 Task: Assign in the project TransferLine the issue 'Improve the appâ€™s caching system for faster data retrieval' to the sprint 'Warp Speed Ahead'.
Action: Mouse moved to (255, 67)
Screenshot: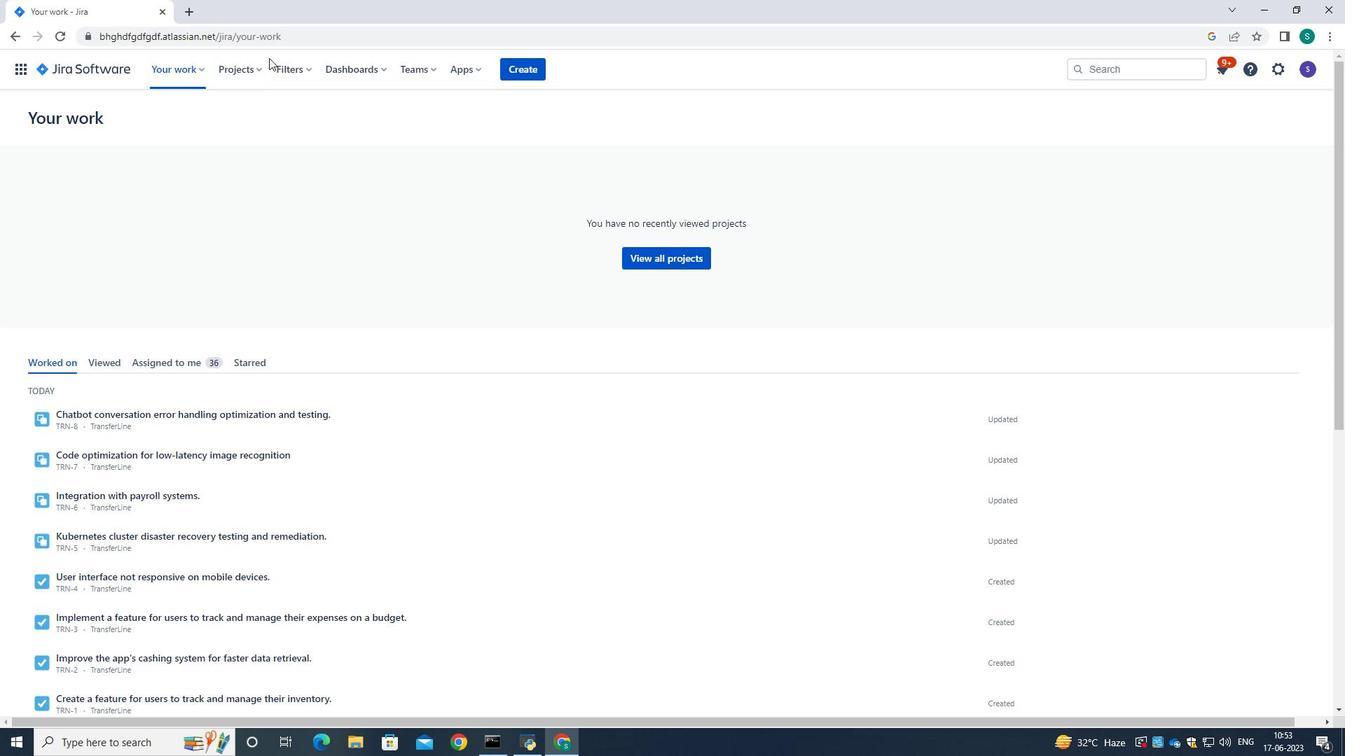 
Action: Mouse pressed left at (255, 67)
Screenshot: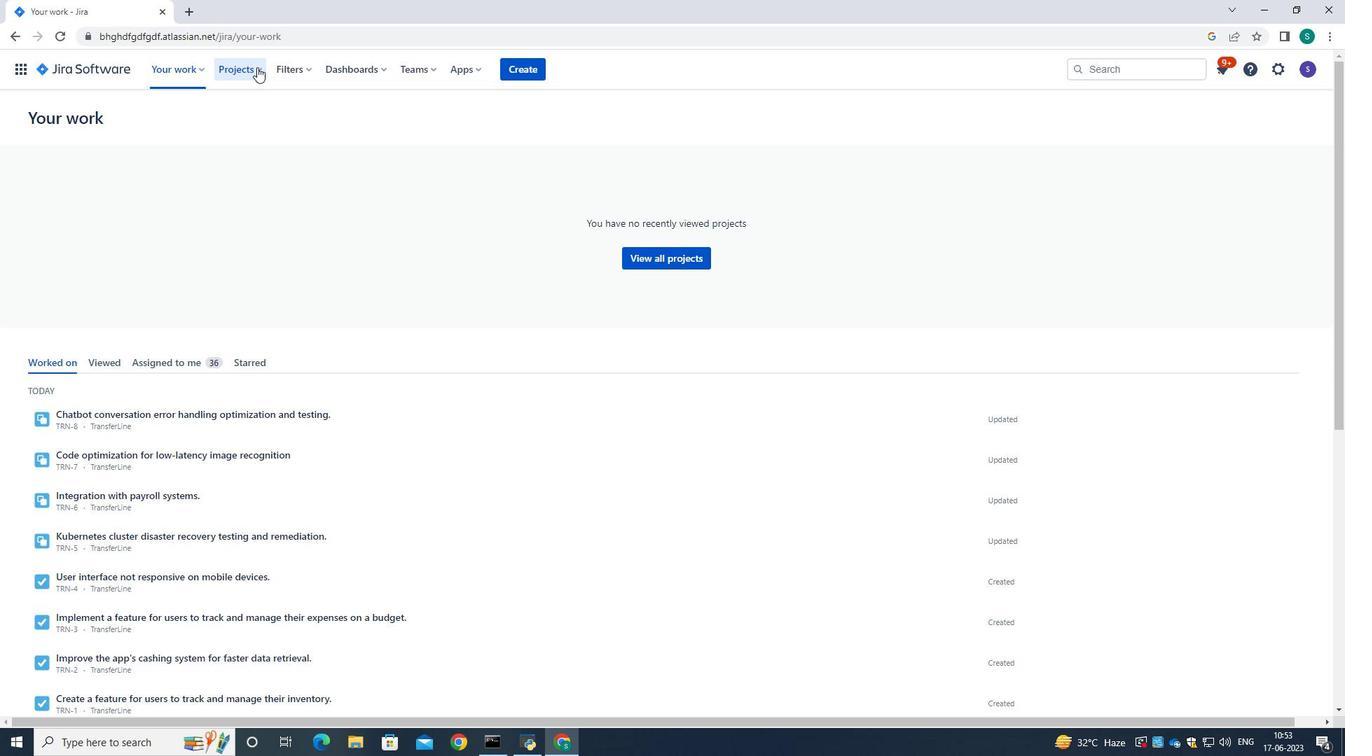 
Action: Mouse moved to (261, 119)
Screenshot: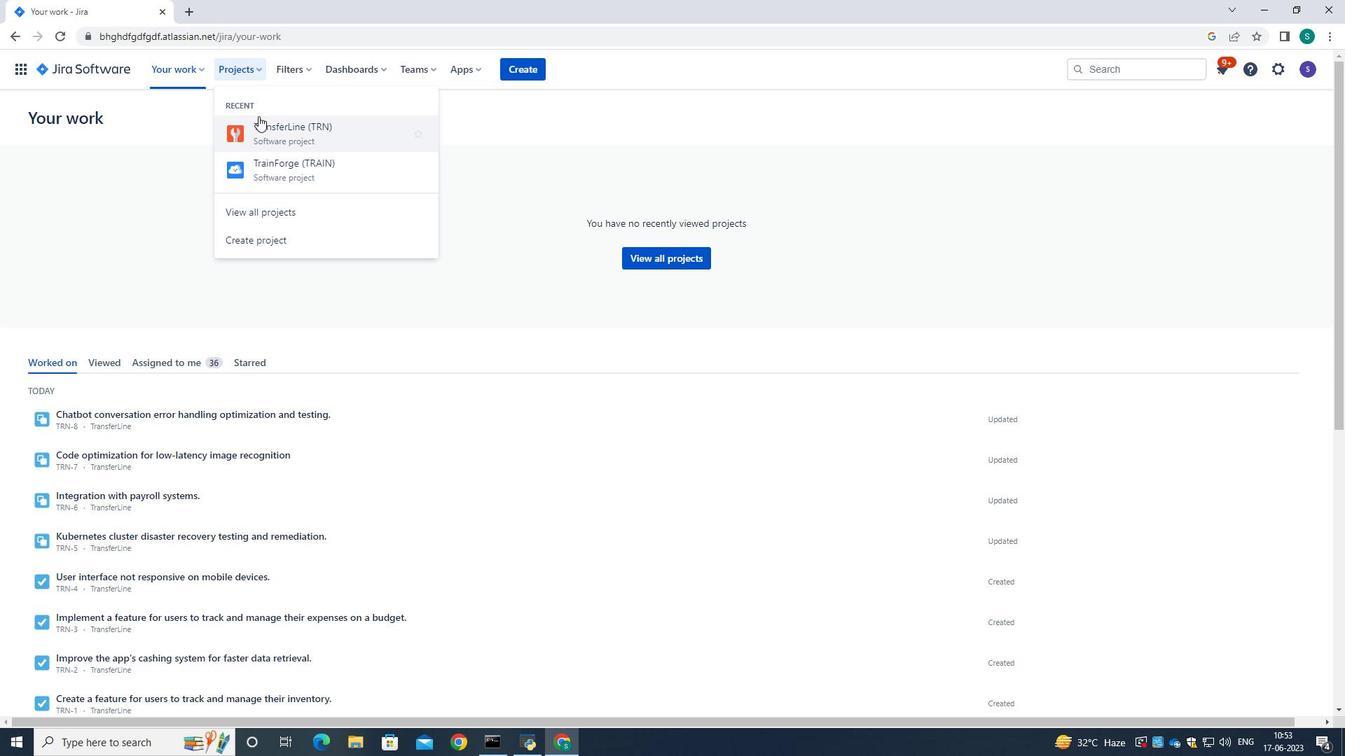 
Action: Mouse pressed left at (261, 119)
Screenshot: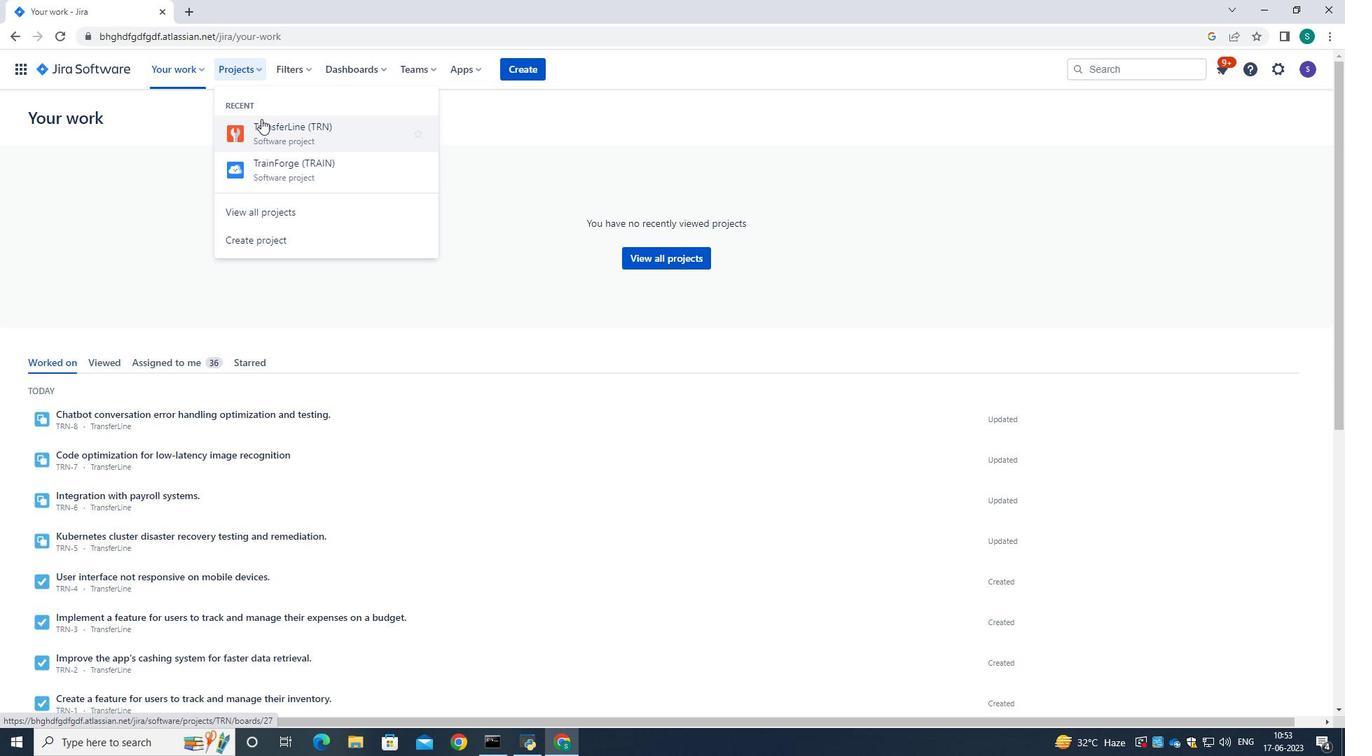
Action: Mouse moved to (86, 211)
Screenshot: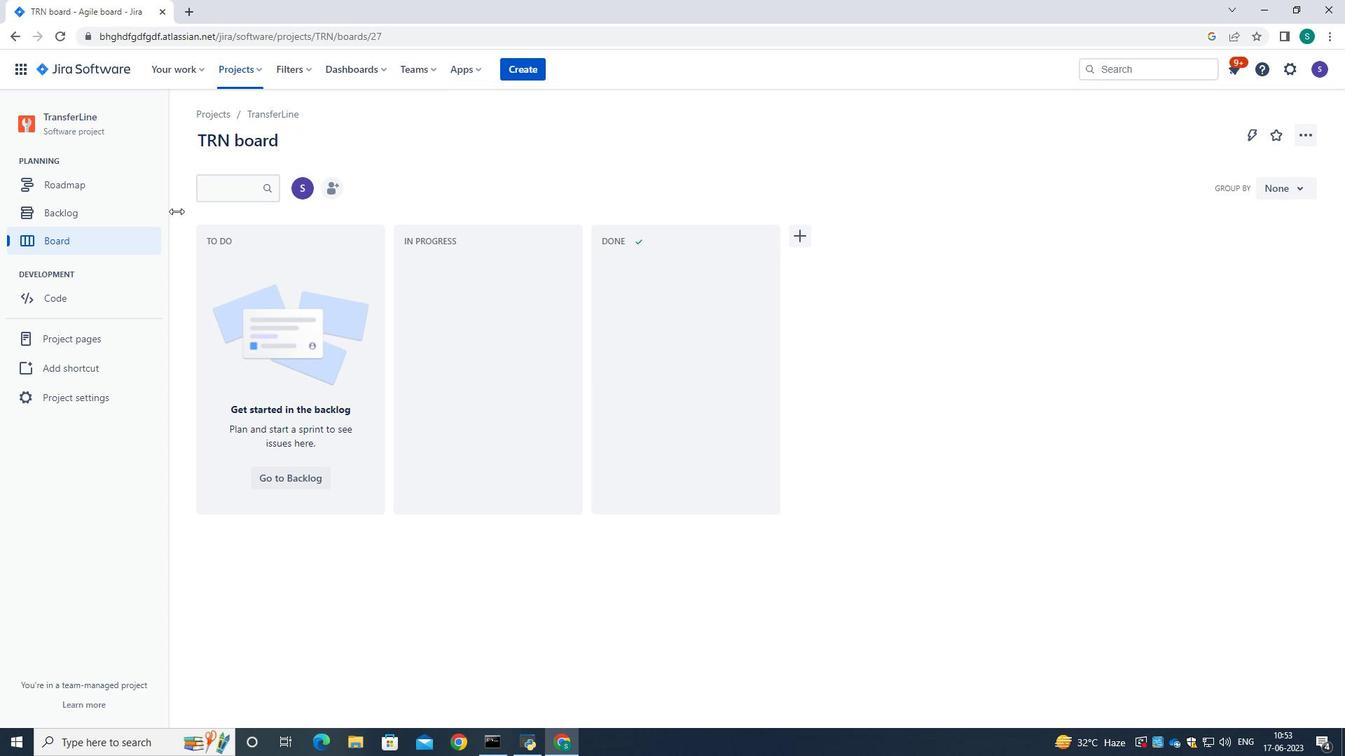 
Action: Mouse pressed left at (86, 211)
Screenshot: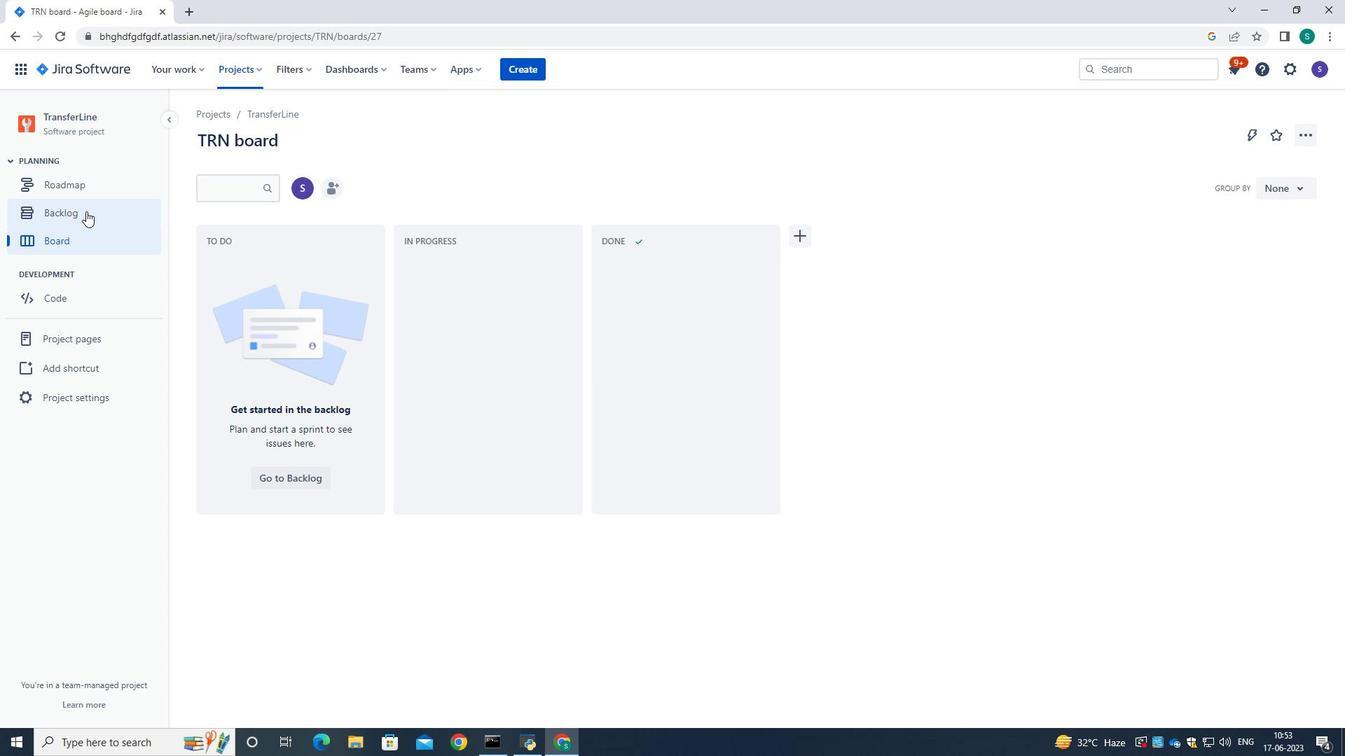 
Action: Mouse moved to (1264, 488)
Screenshot: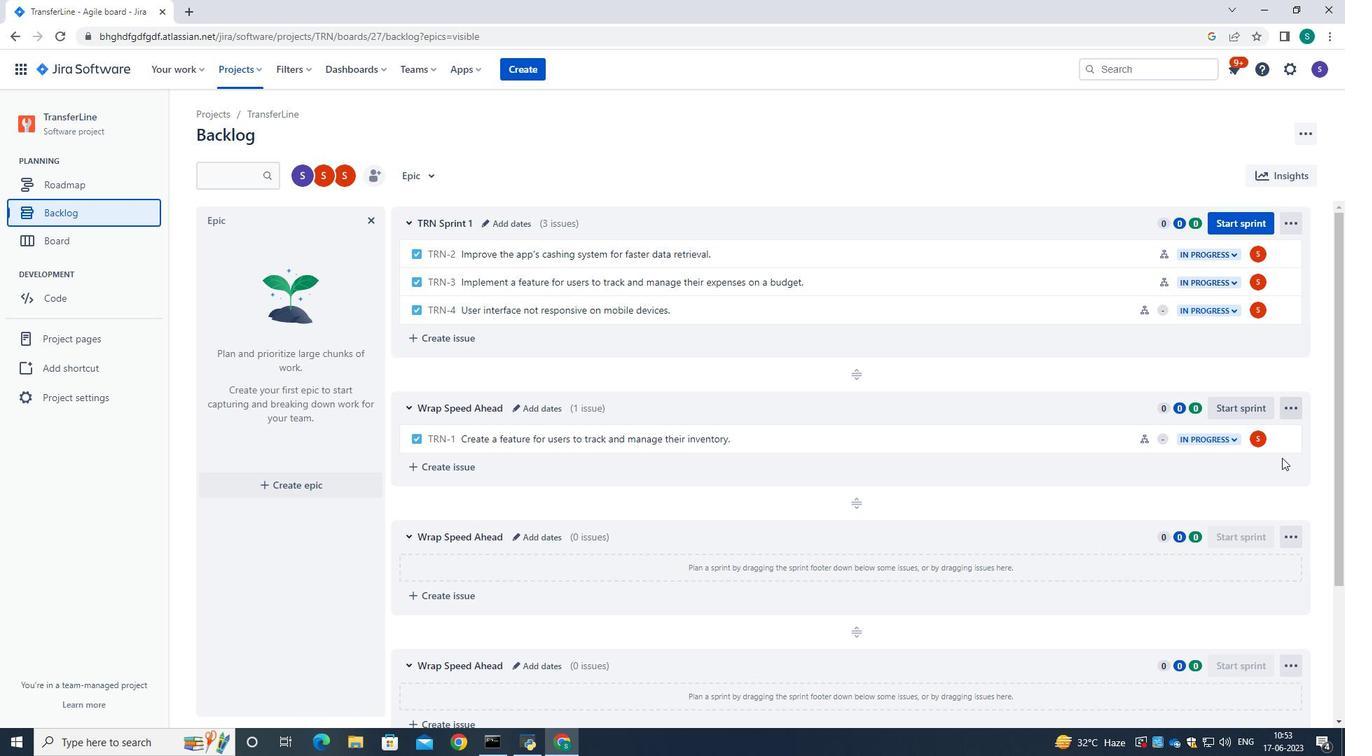 
Action: Mouse scrolled (1264, 487) with delta (0, 0)
Screenshot: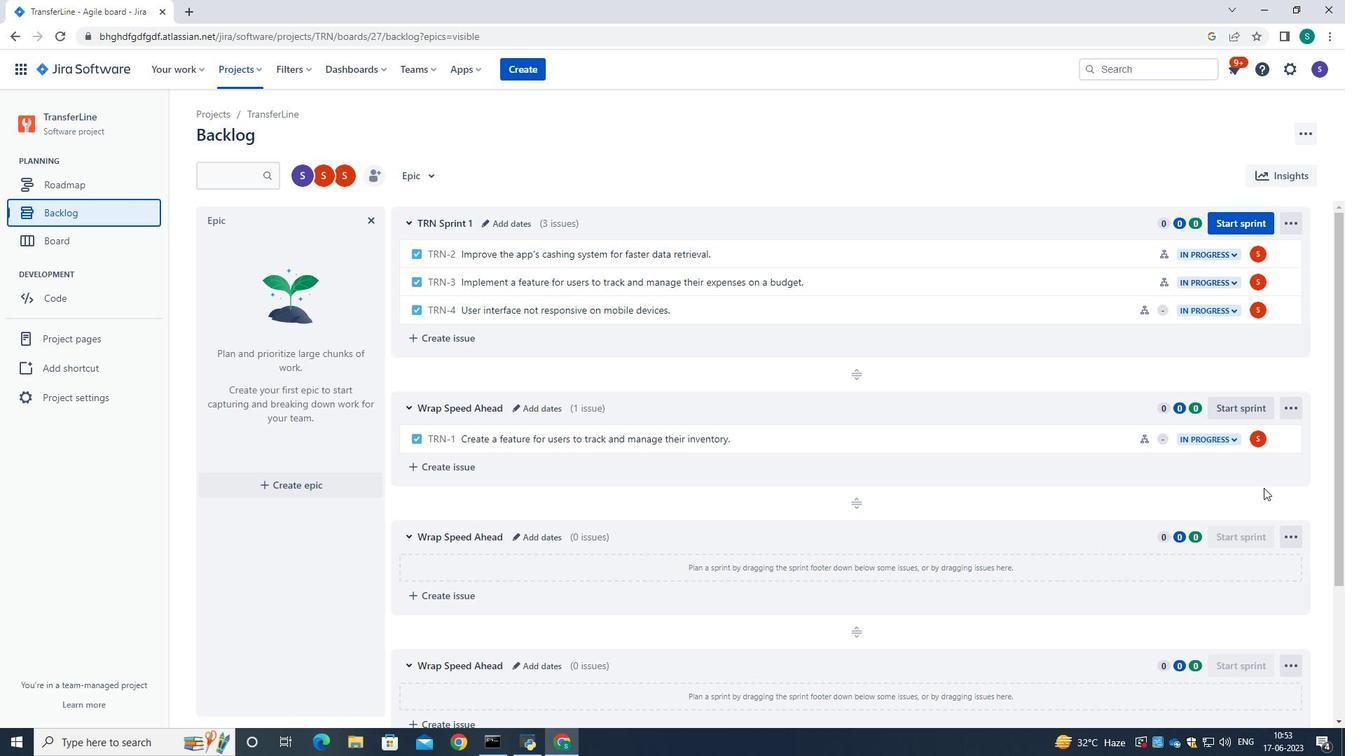 
Action: Mouse moved to (962, 423)
Screenshot: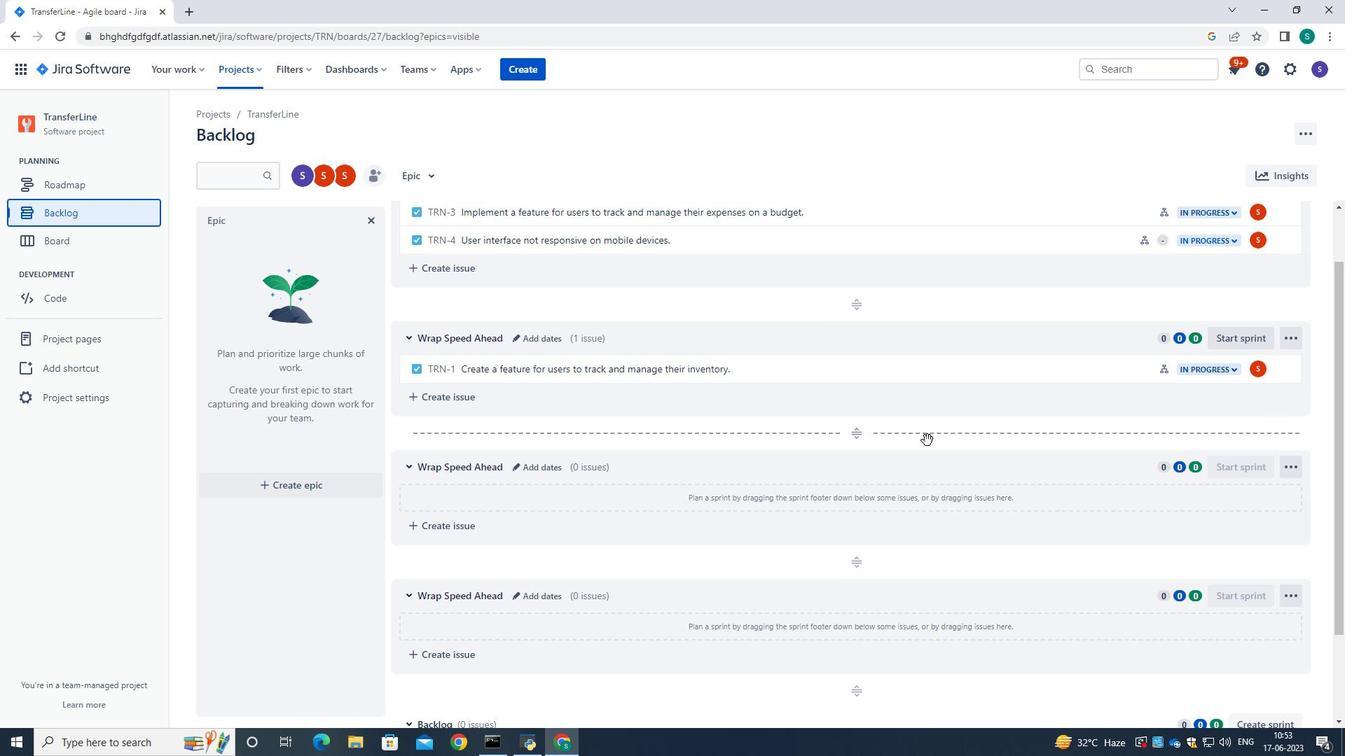 
Action: Mouse scrolled (962, 424) with delta (0, 0)
Screenshot: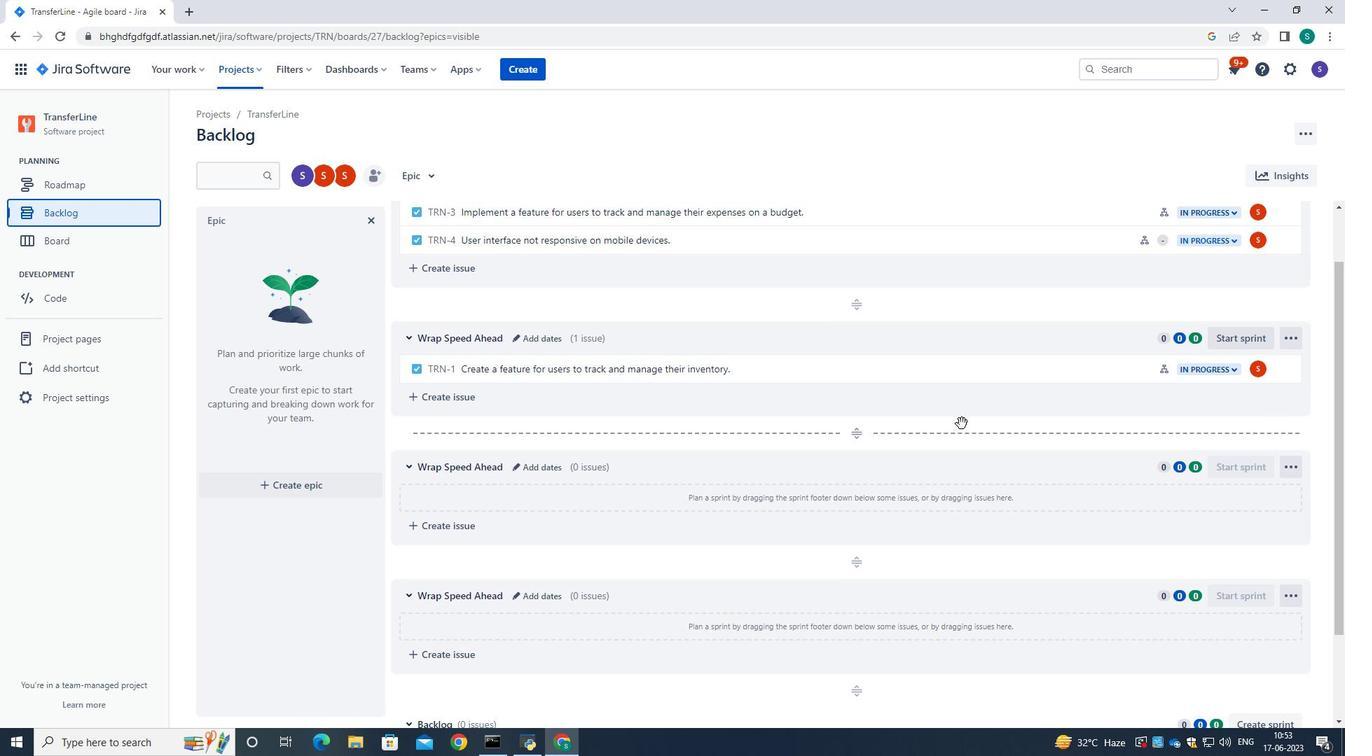 
Action: Mouse scrolled (962, 424) with delta (0, 0)
Screenshot: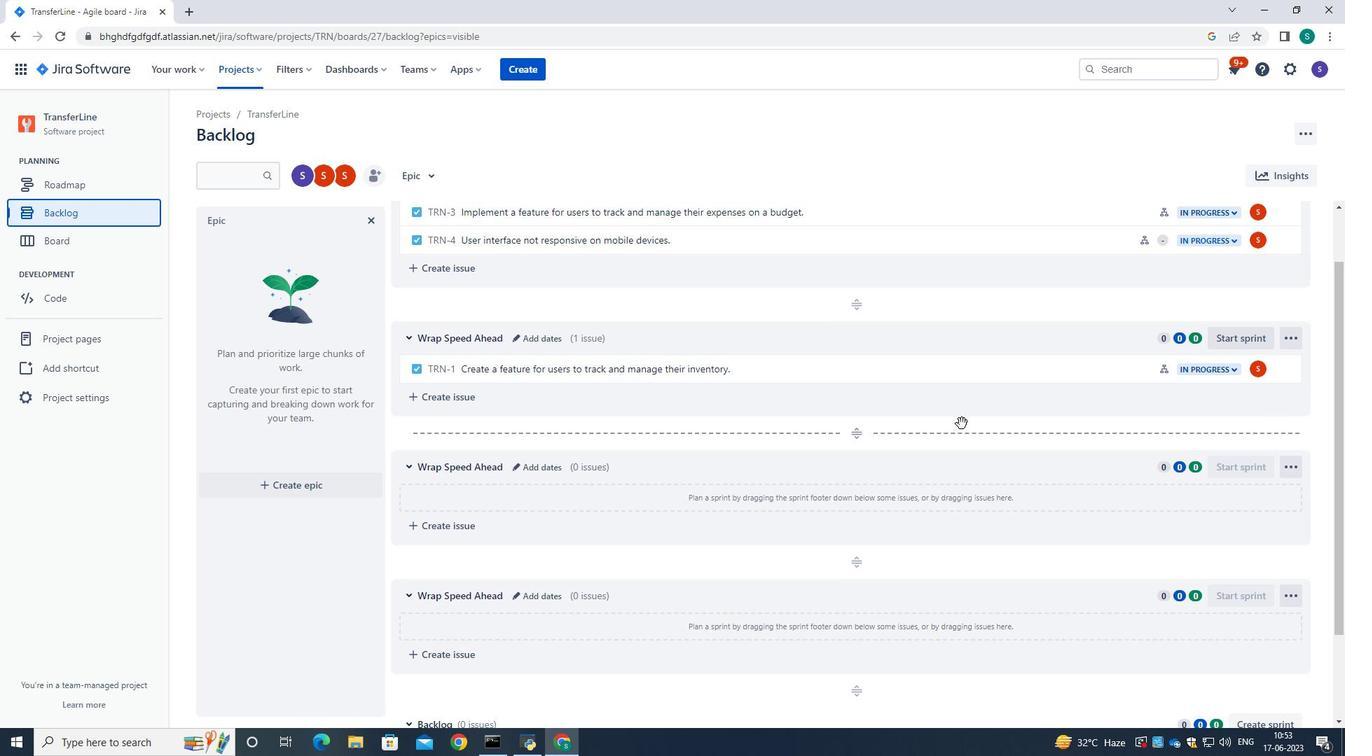 
Action: Mouse scrolled (962, 424) with delta (0, 0)
Screenshot: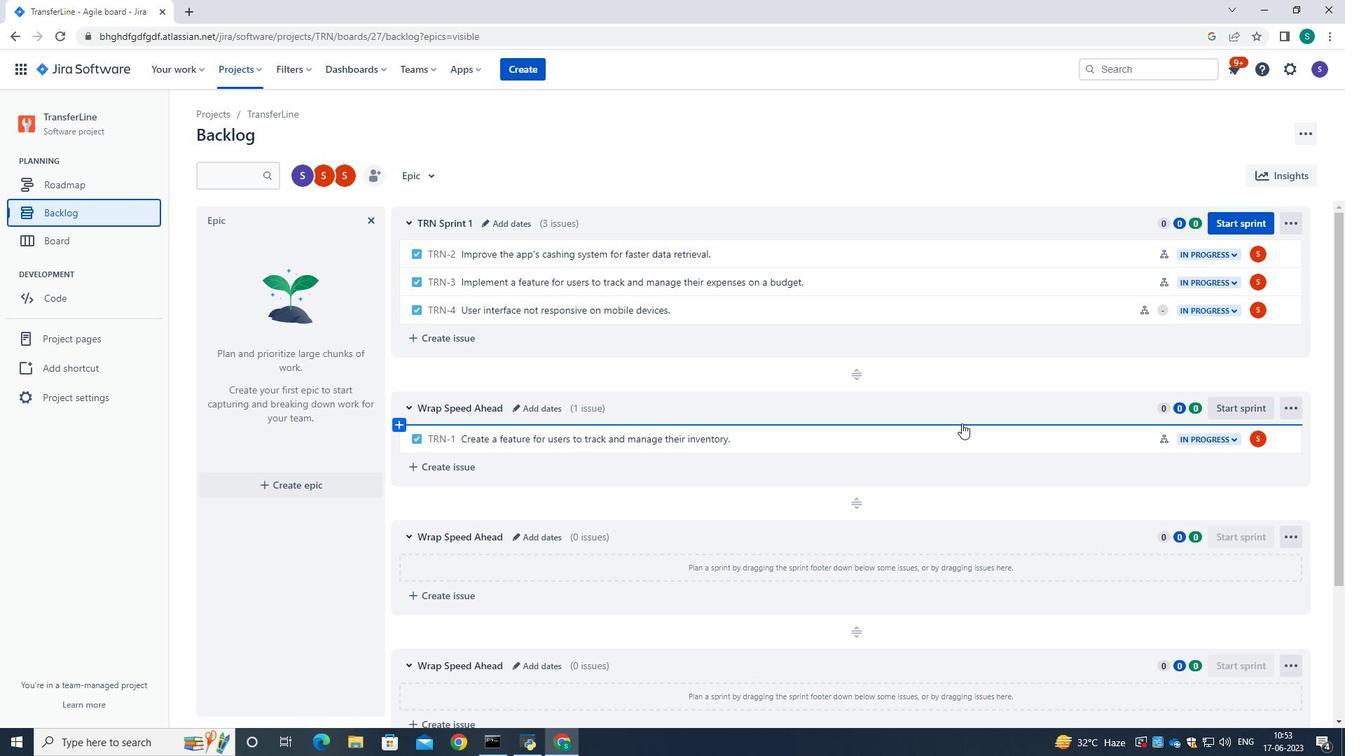 
Action: Mouse moved to (1282, 248)
Screenshot: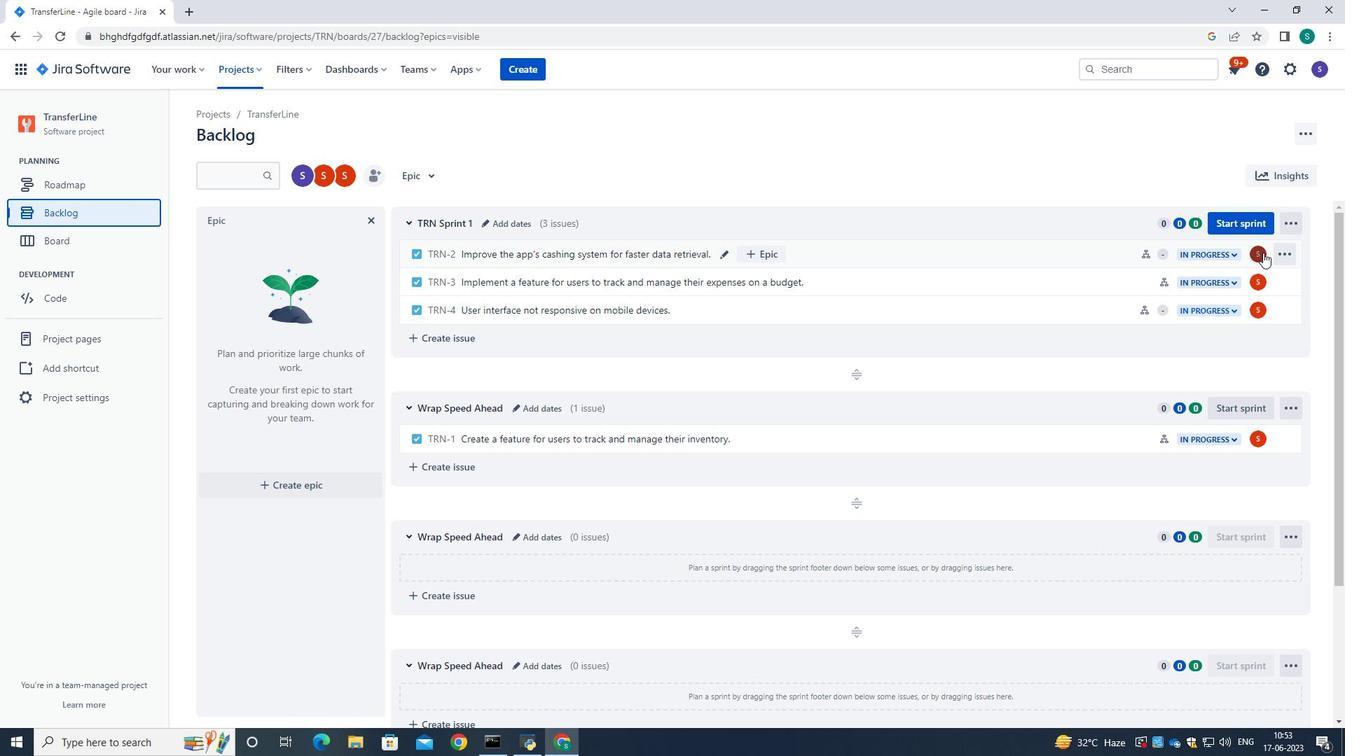 
Action: Mouse pressed left at (1282, 248)
Screenshot: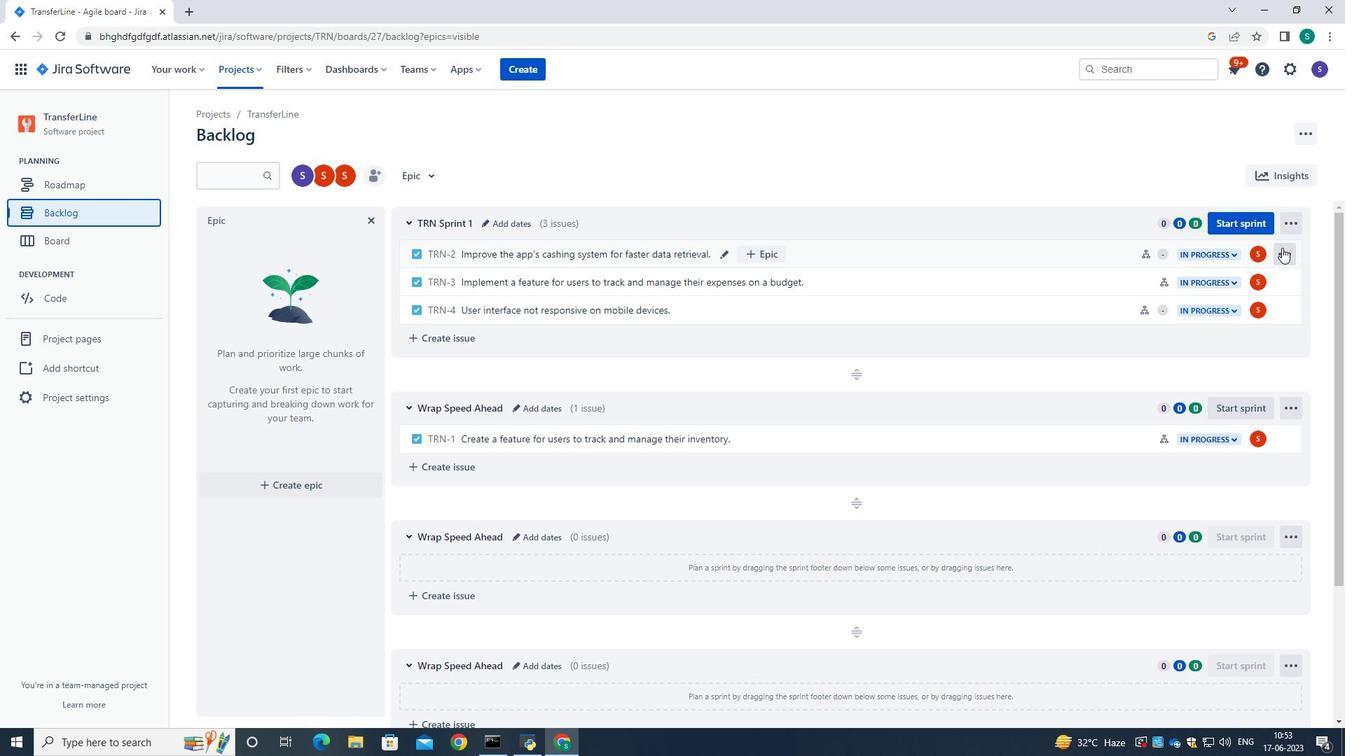 
Action: Mouse moved to (1244, 442)
Screenshot: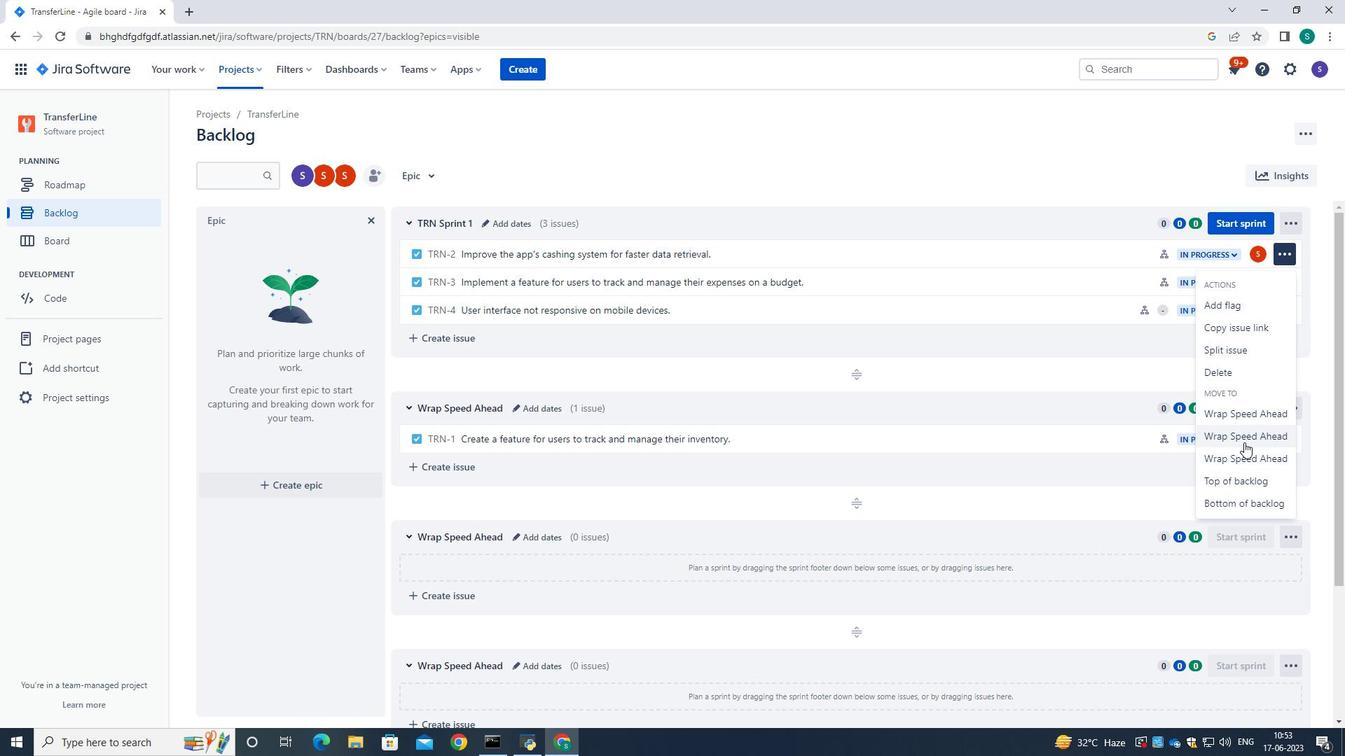 
Action: Mouse pressed left at (1244, 442)
Screenshot: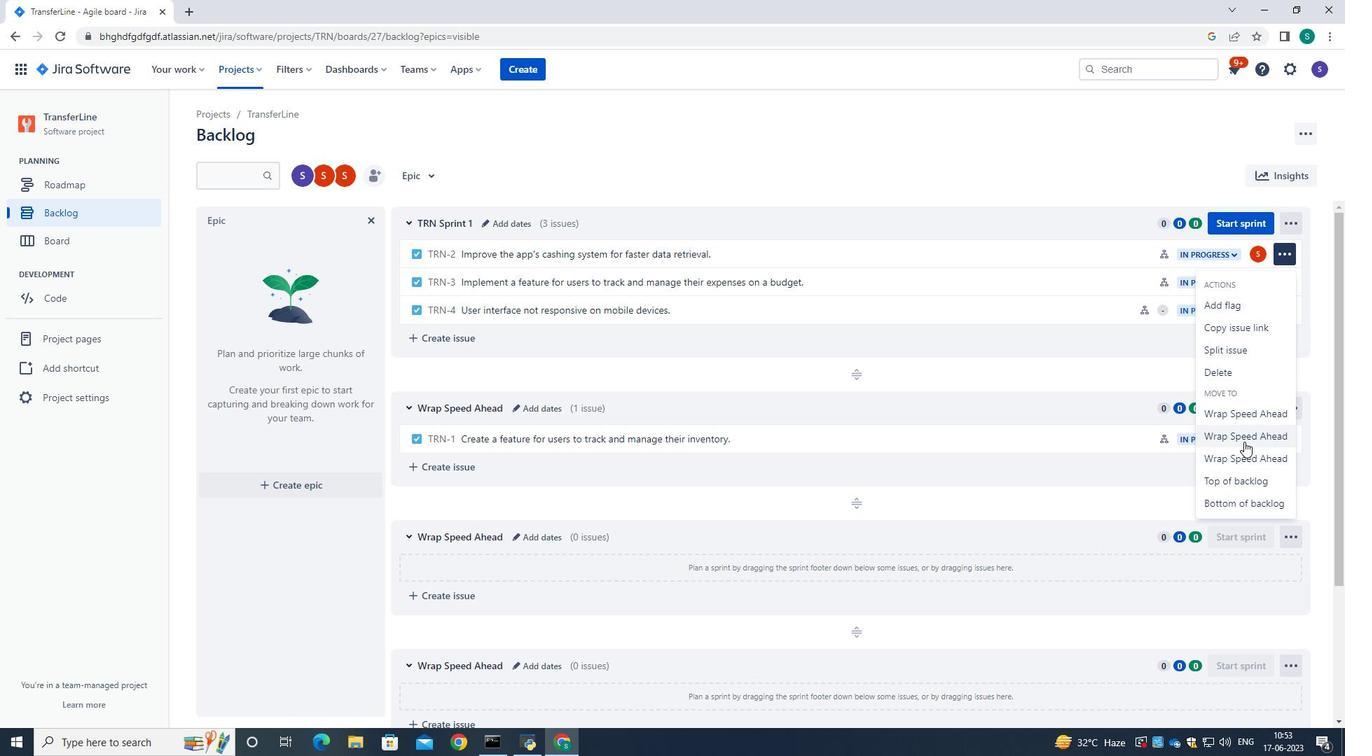 
Action: Mouse moved to (774, 142)
Screenshot: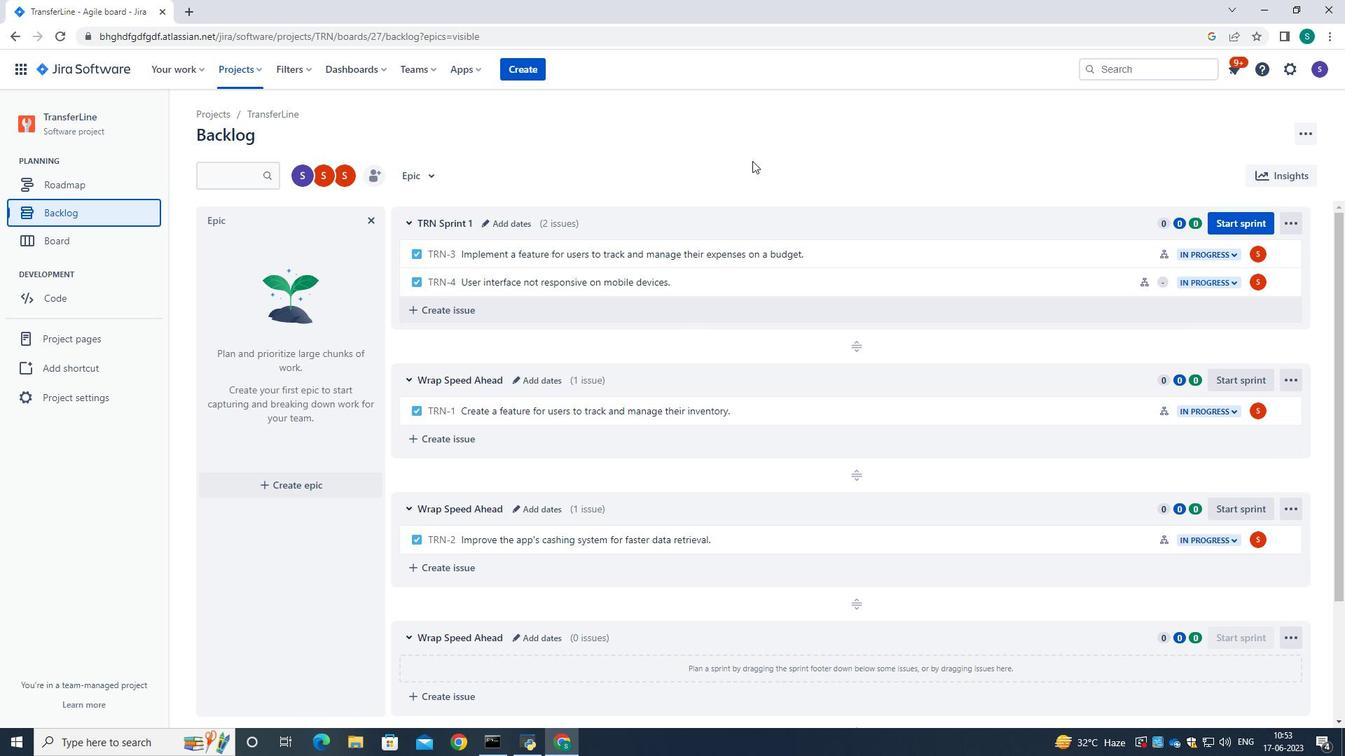 
